 Task: Choose the option to rebase and merge for the pull request "Update readme.md" in the repository javascript.
Action: Mouse moved to (1269, 134)
Screenshot: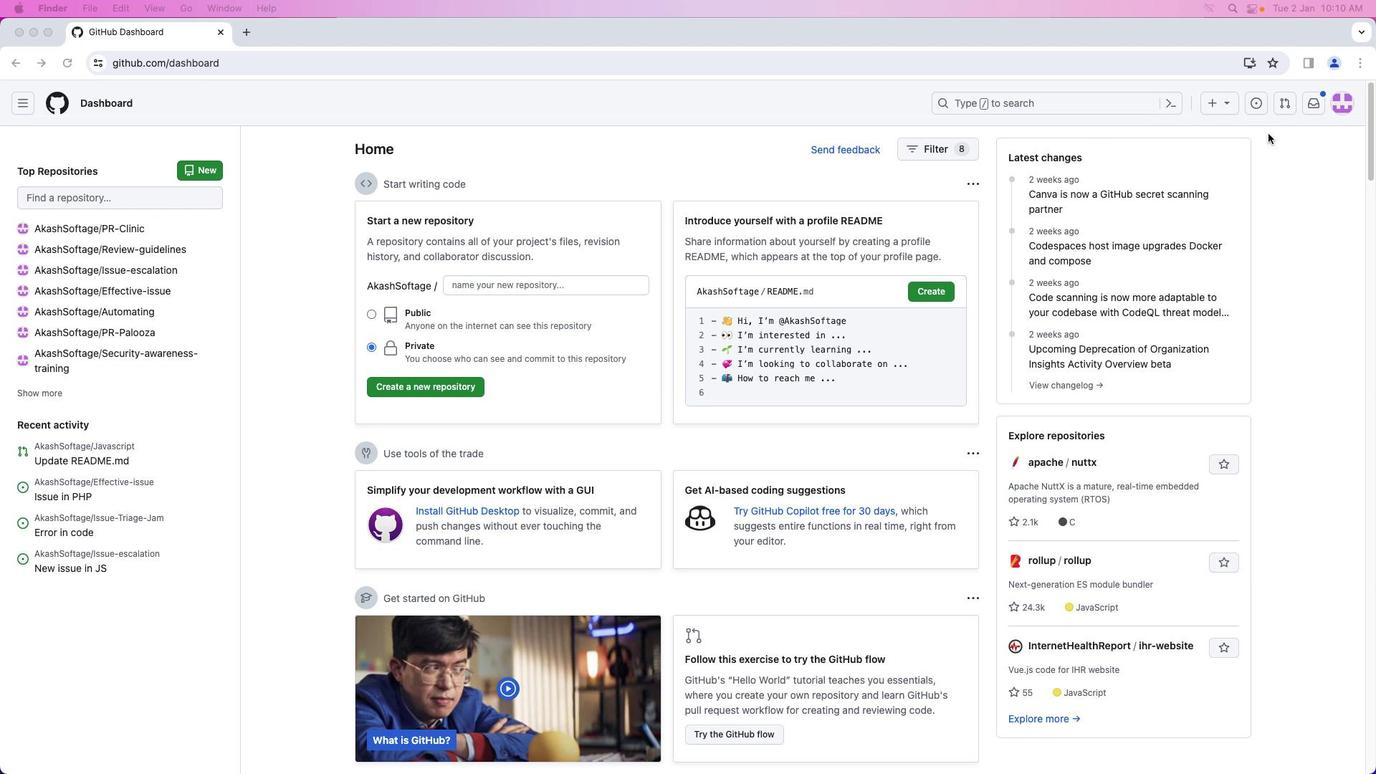 
Action: Mouse pressed left at (1269, 134)
Screenshot: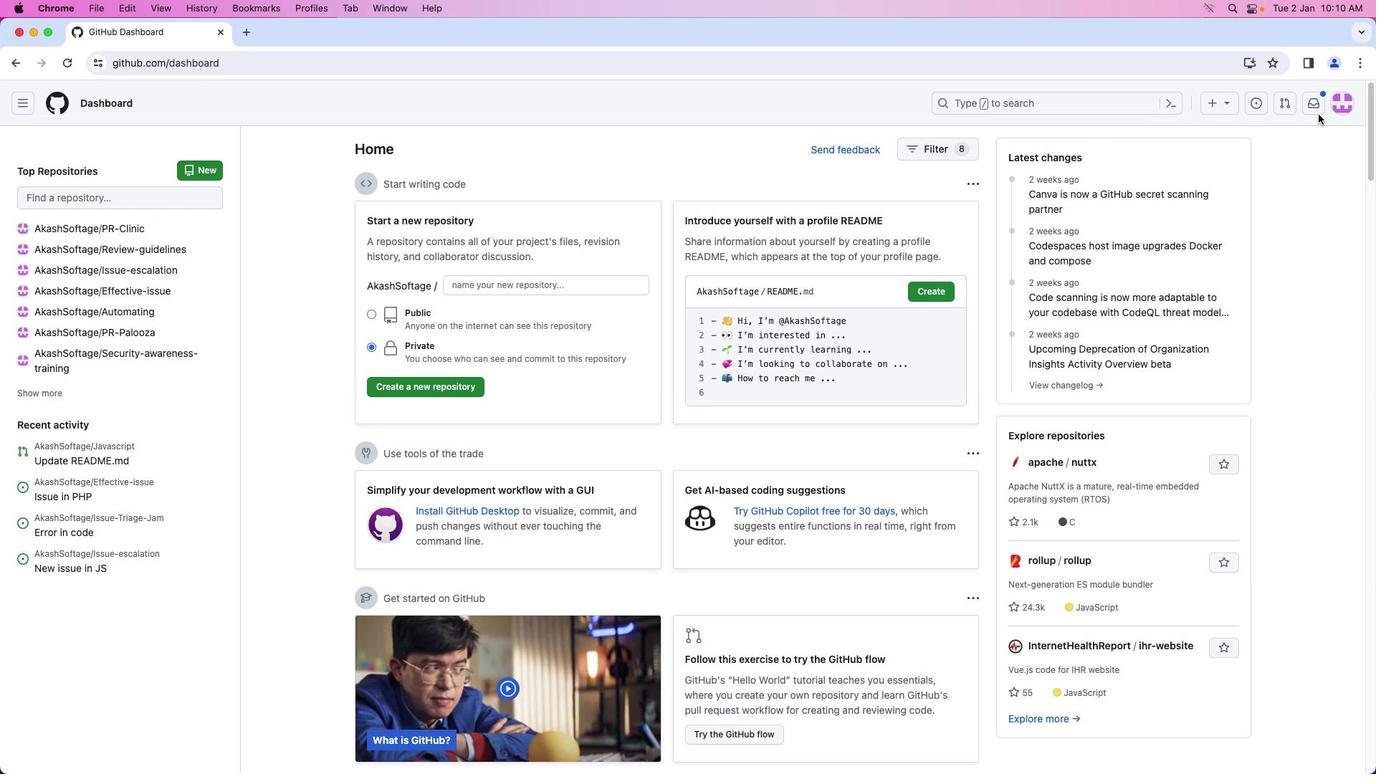 
Action: Mouse moved to (1340, 103)
Screenshot: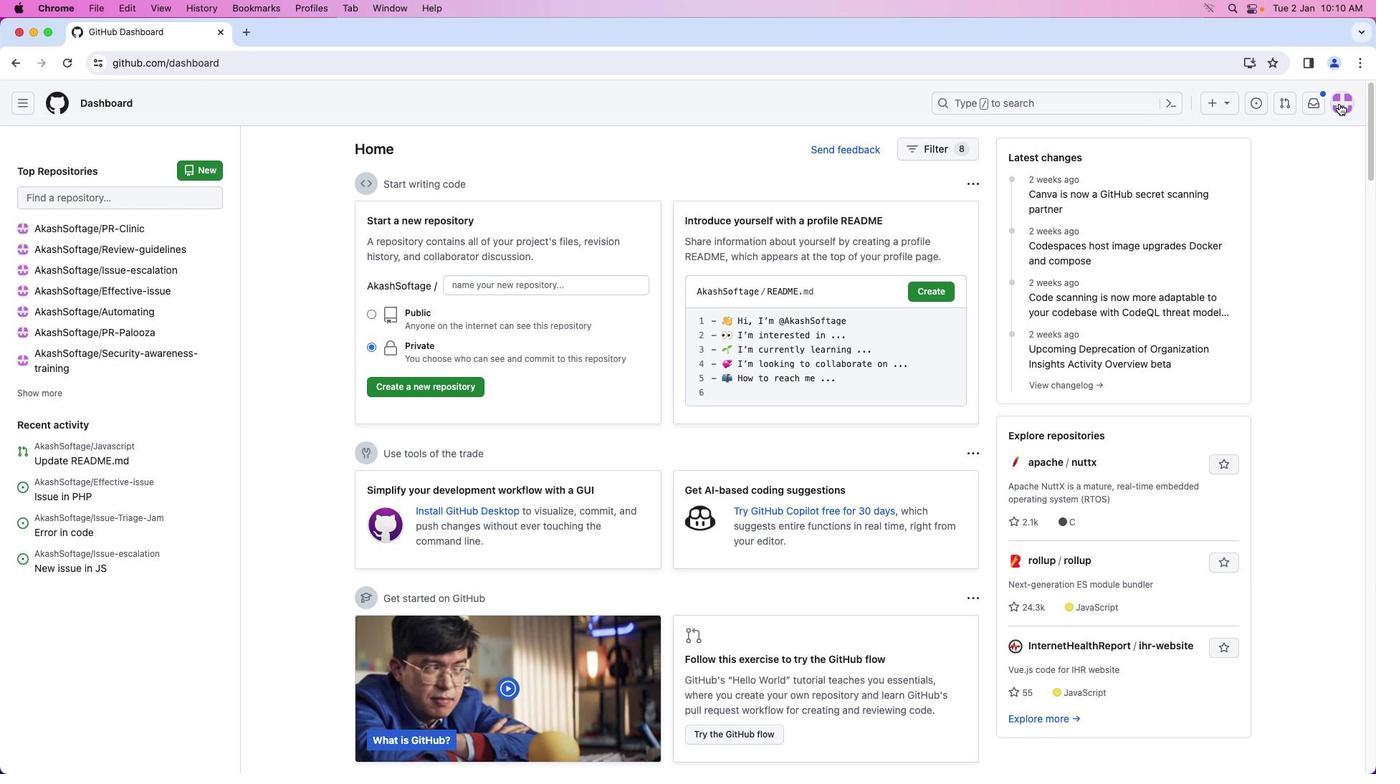 
Action: Mouse pressed left at (1340, 103)
Screenshot: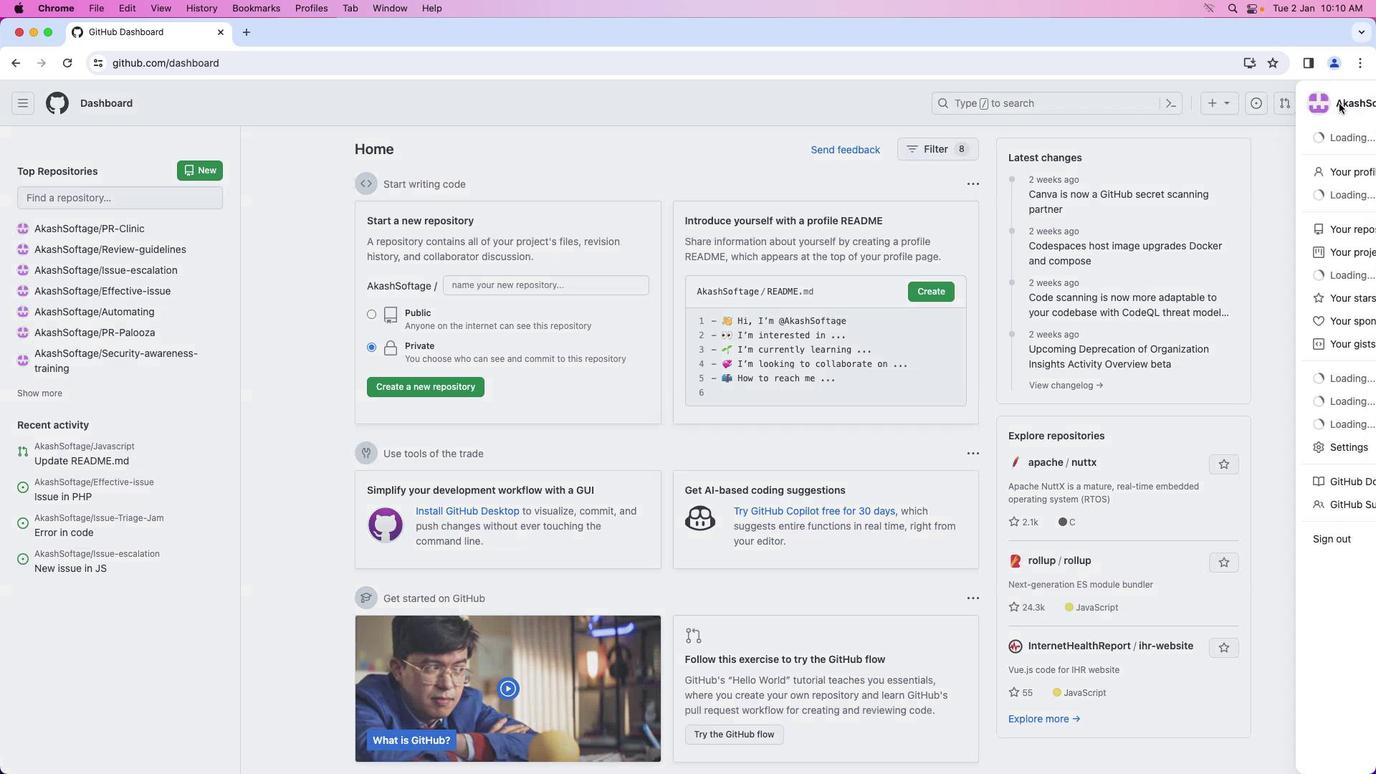 
Action: Mouse moved to (1182, 220)
Screenshot: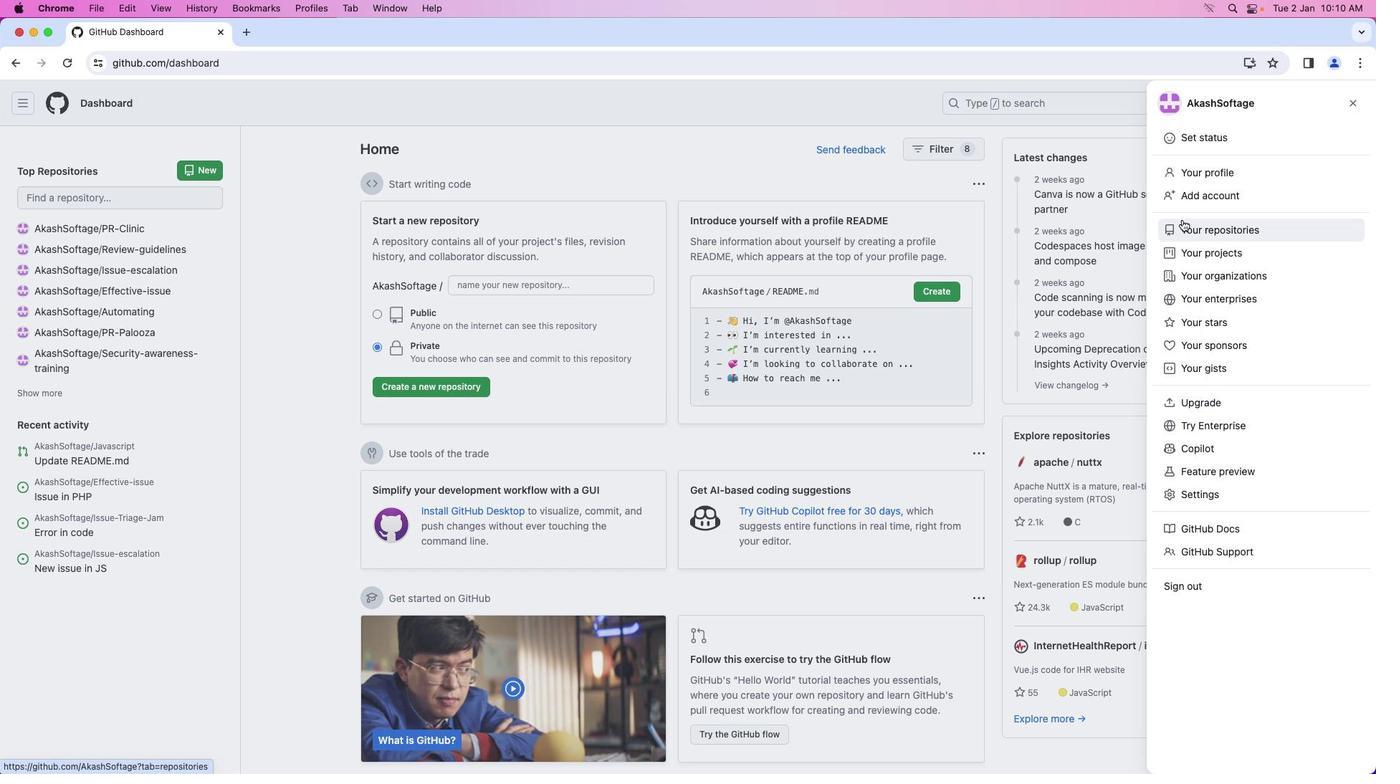 
Action: Mouse pressed left at (1182, 220)
Screenshot: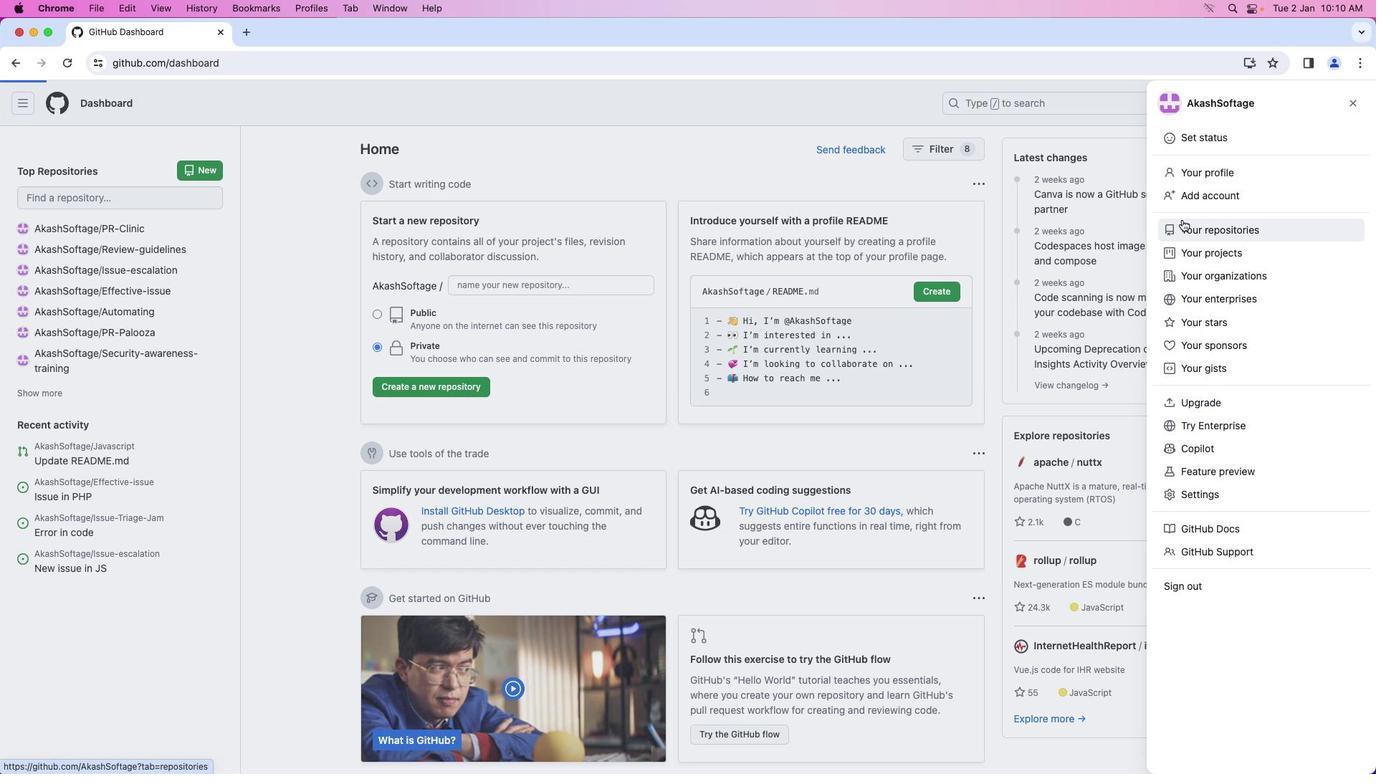 
Action: Mouse moved to (513, 241)
Screenshot: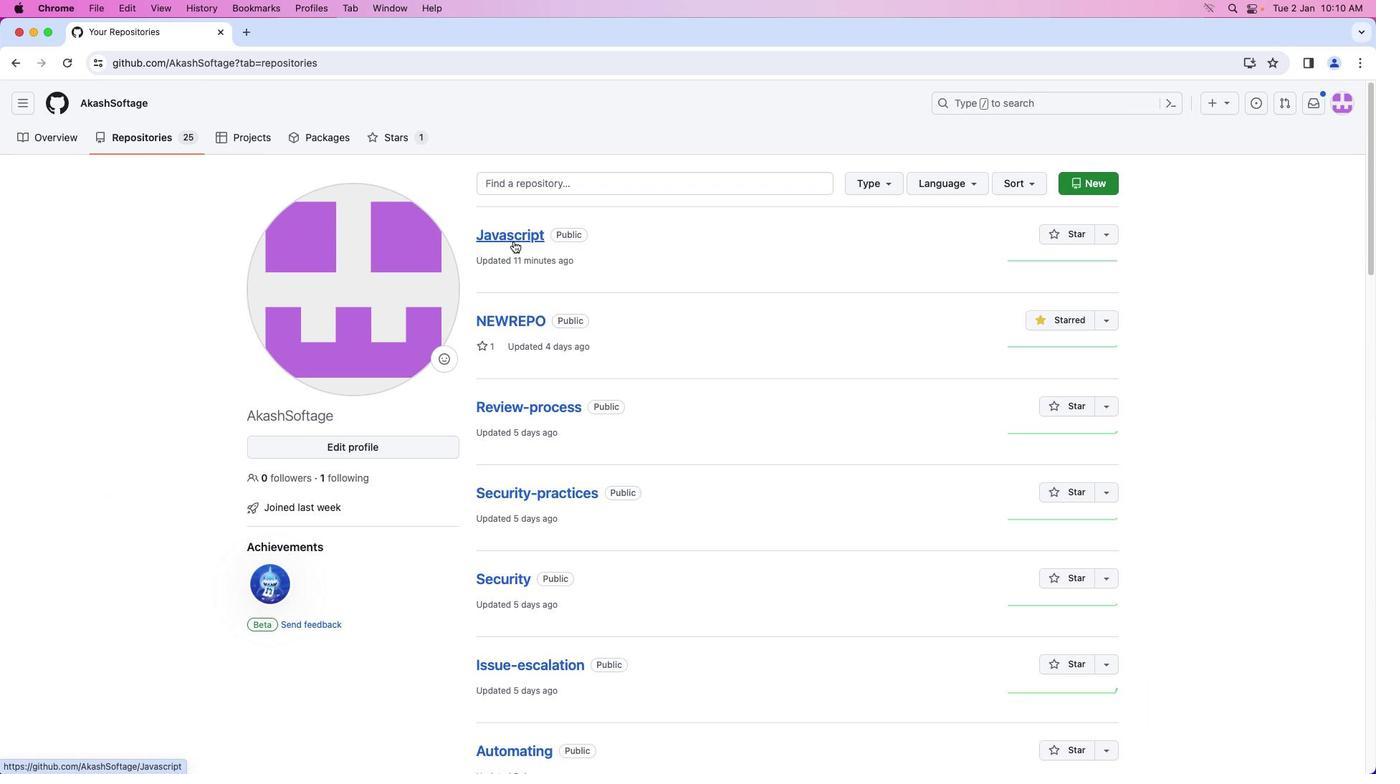 
Action: Mouse pressed left at (513, 241)
Screenshot: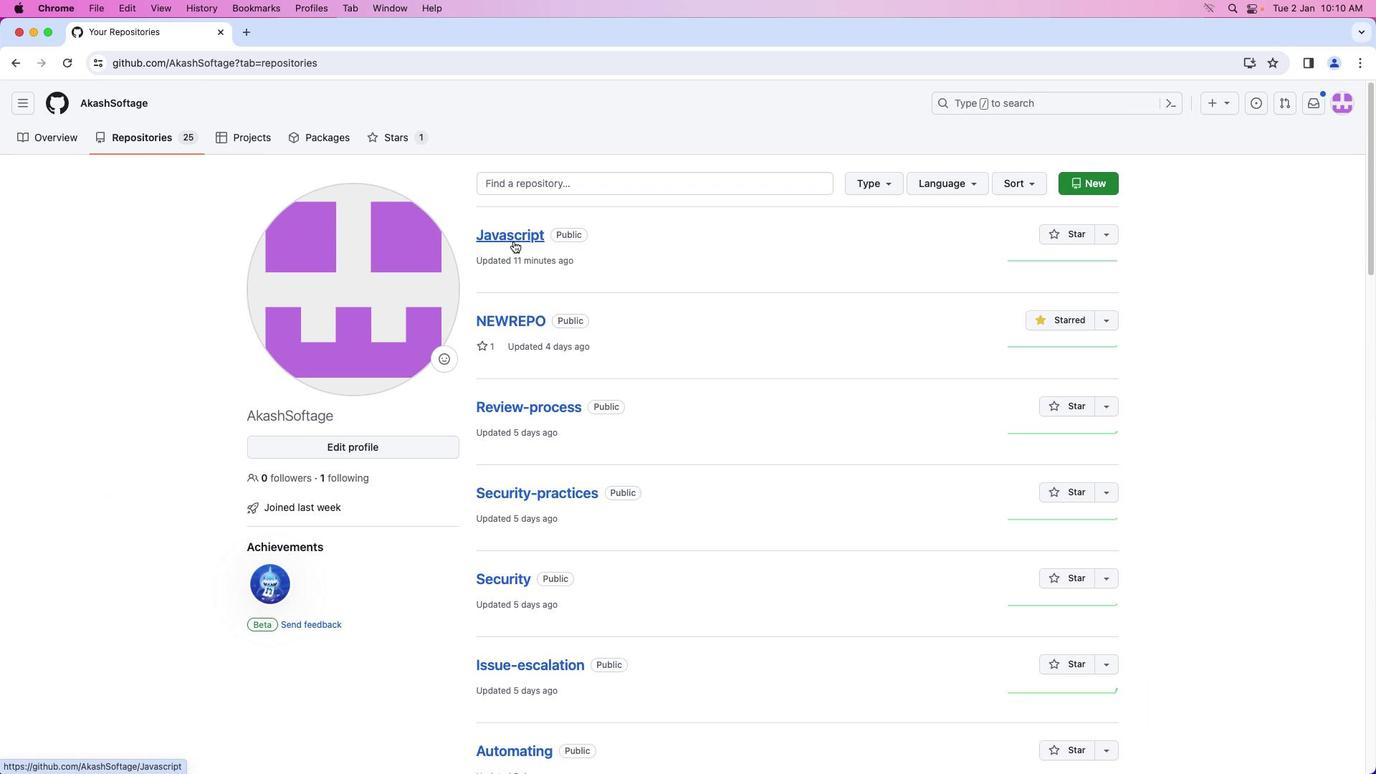 
Action: Mouse moved to (199, 144)
Screenshot: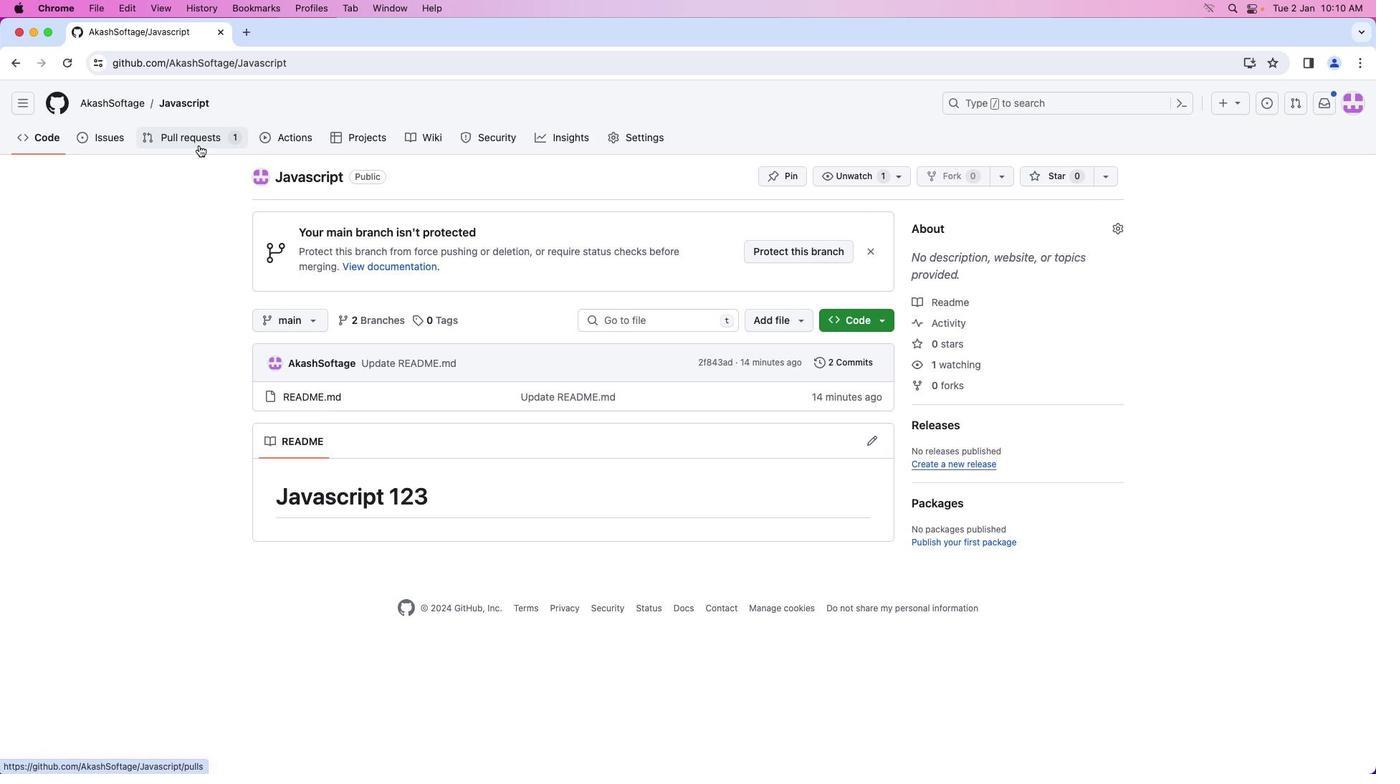 
Action: Mouse pressed left at (199, 144)
Screenshot: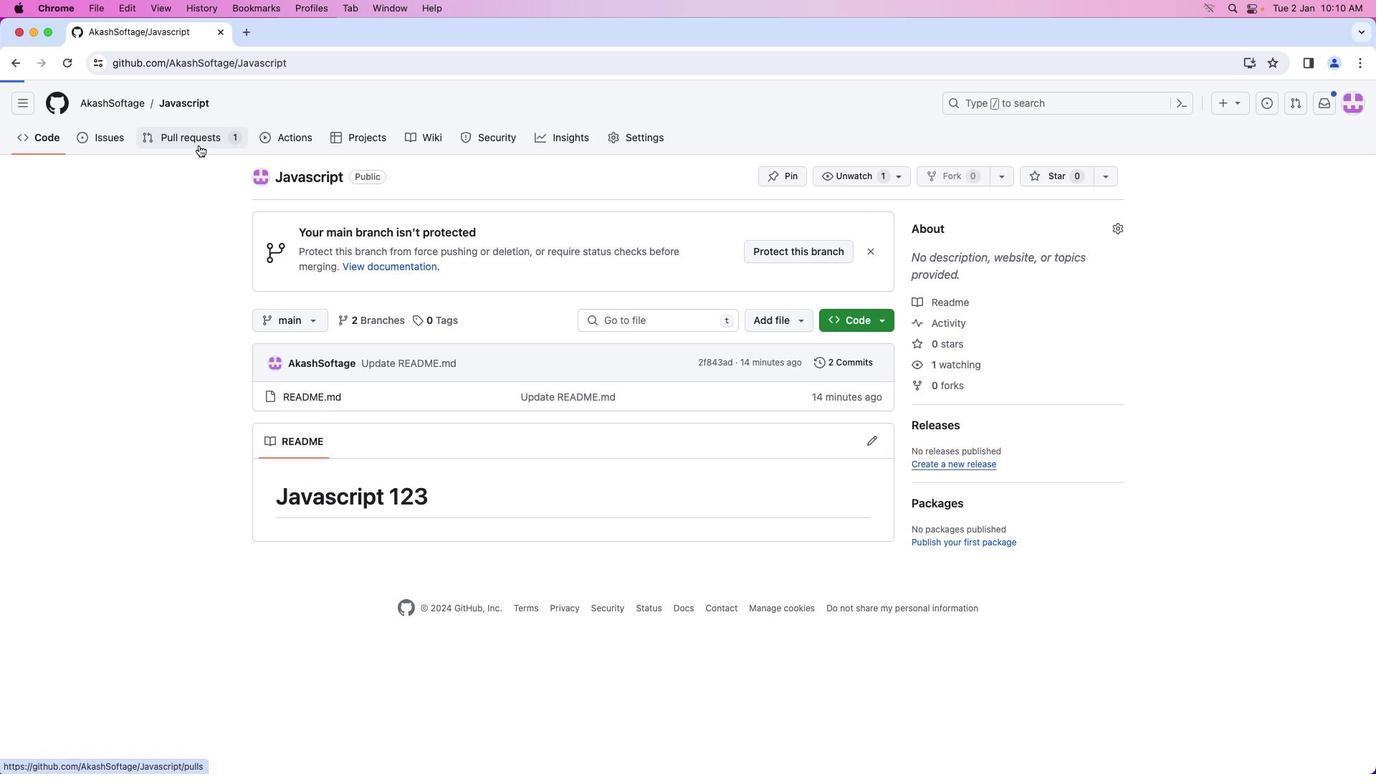 
Action: Mouse moved to (352, 357)
Screenshot: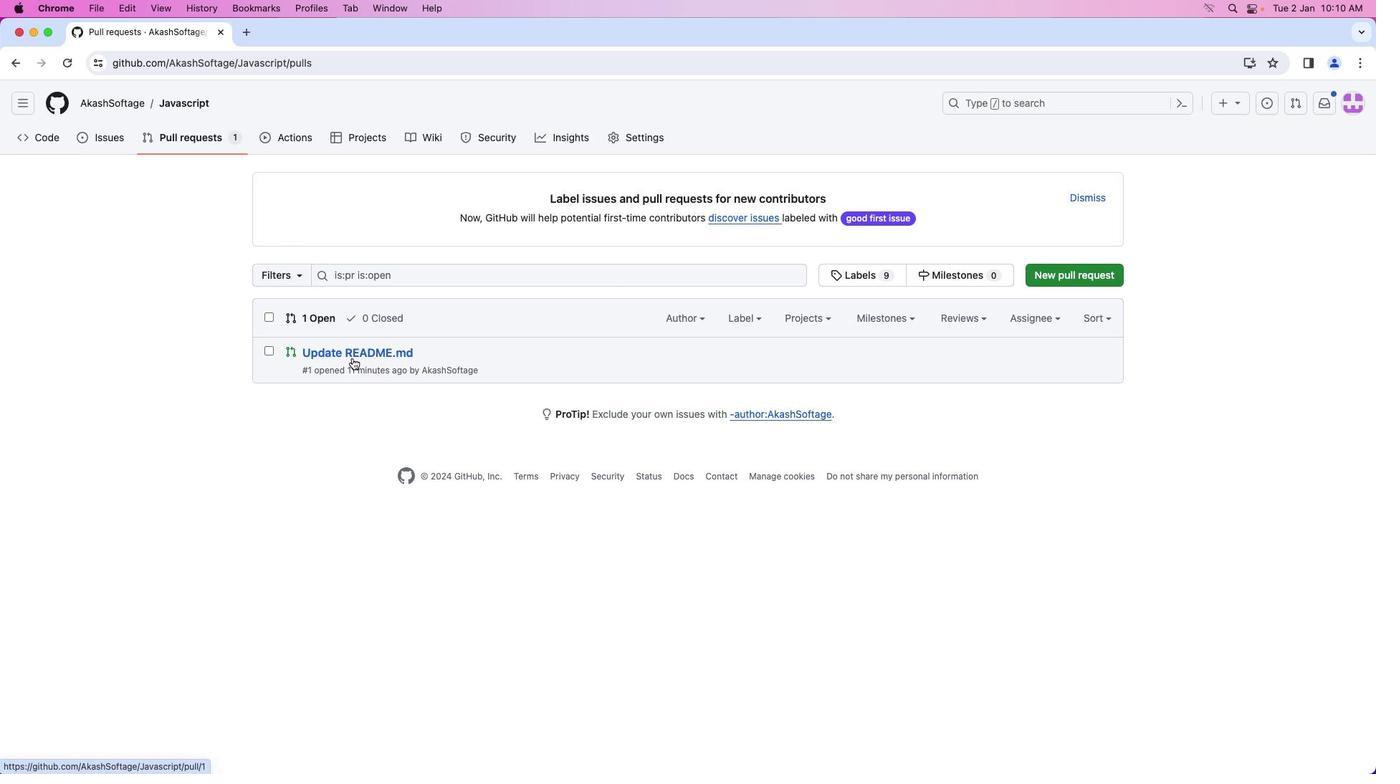 
Action: Mouse pressed left at (352, 357)
Screenshot: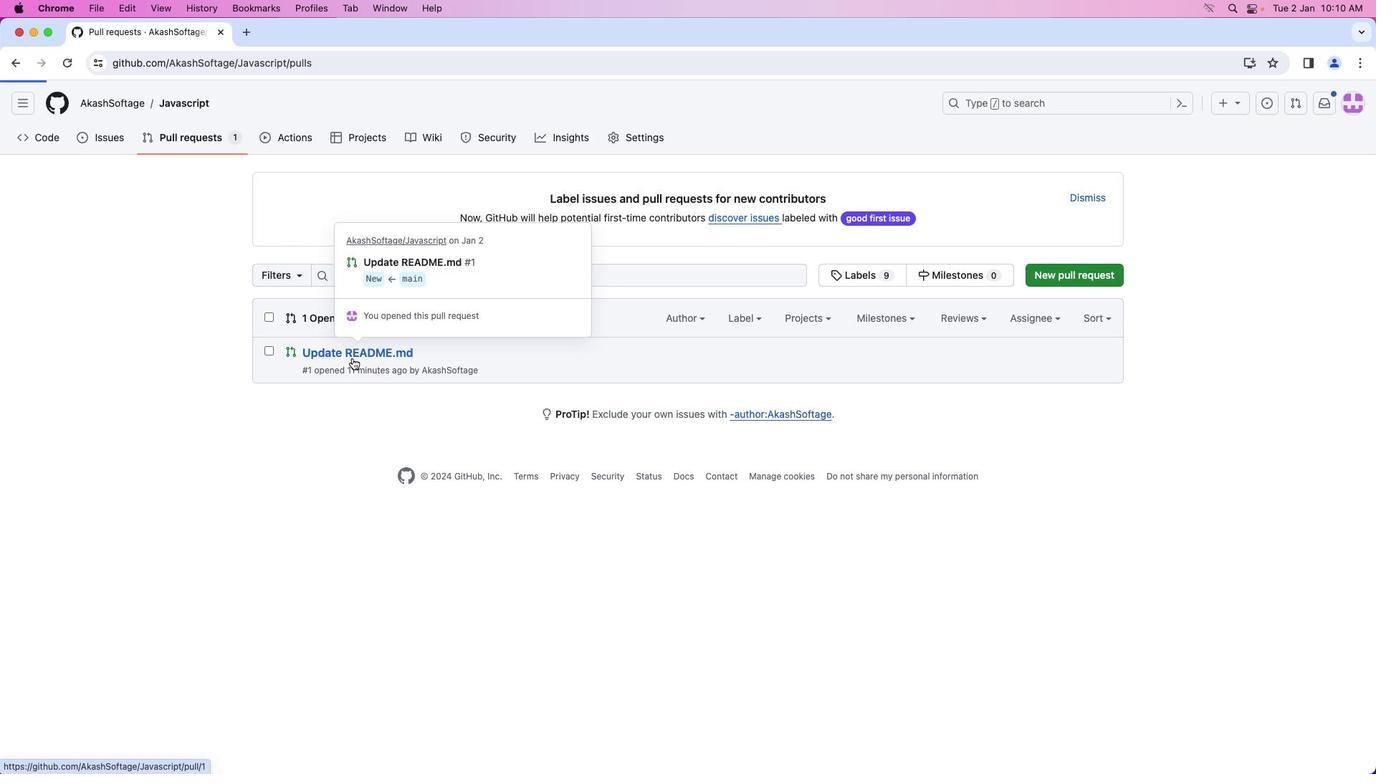 
Action: Mouse moved to (440, 642)
Screenshot: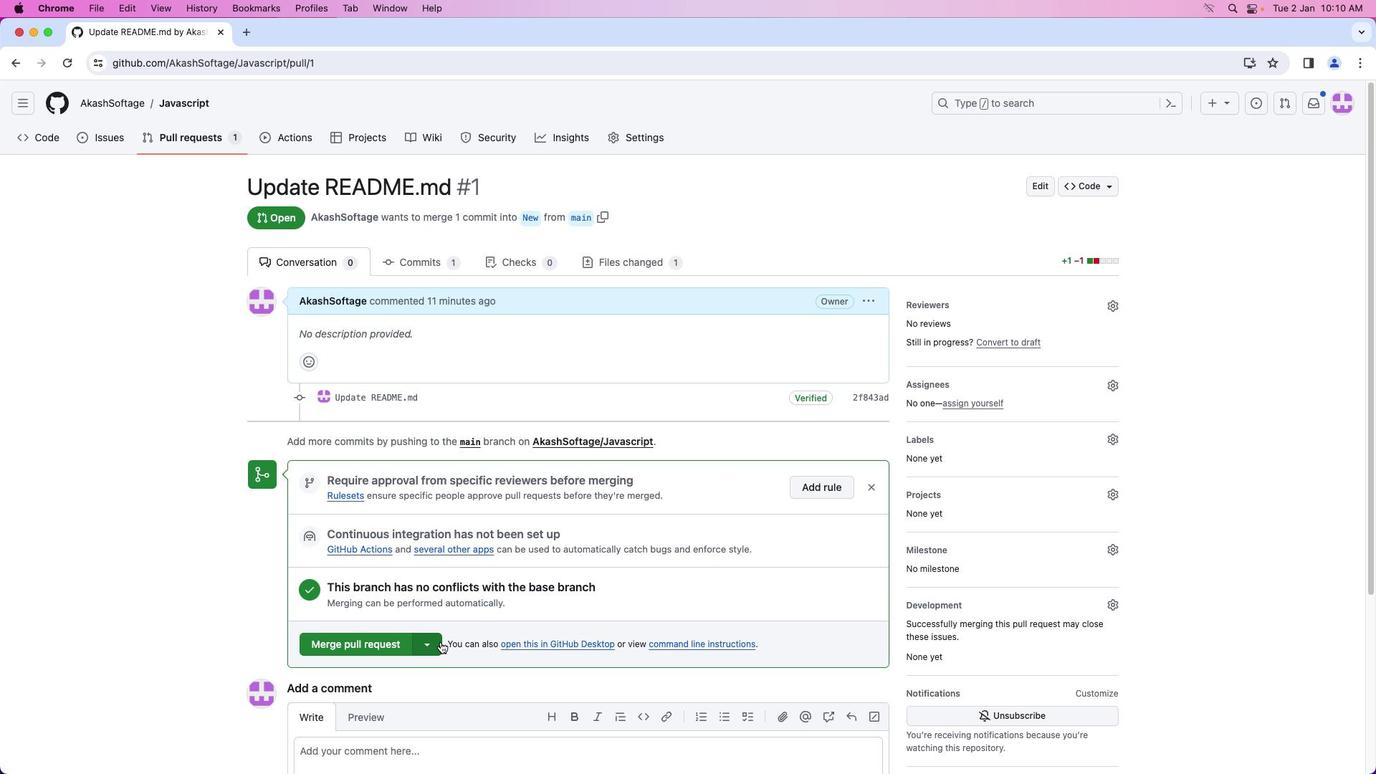 
Action: Mouse pressed left at (440, 642)
Screenshot: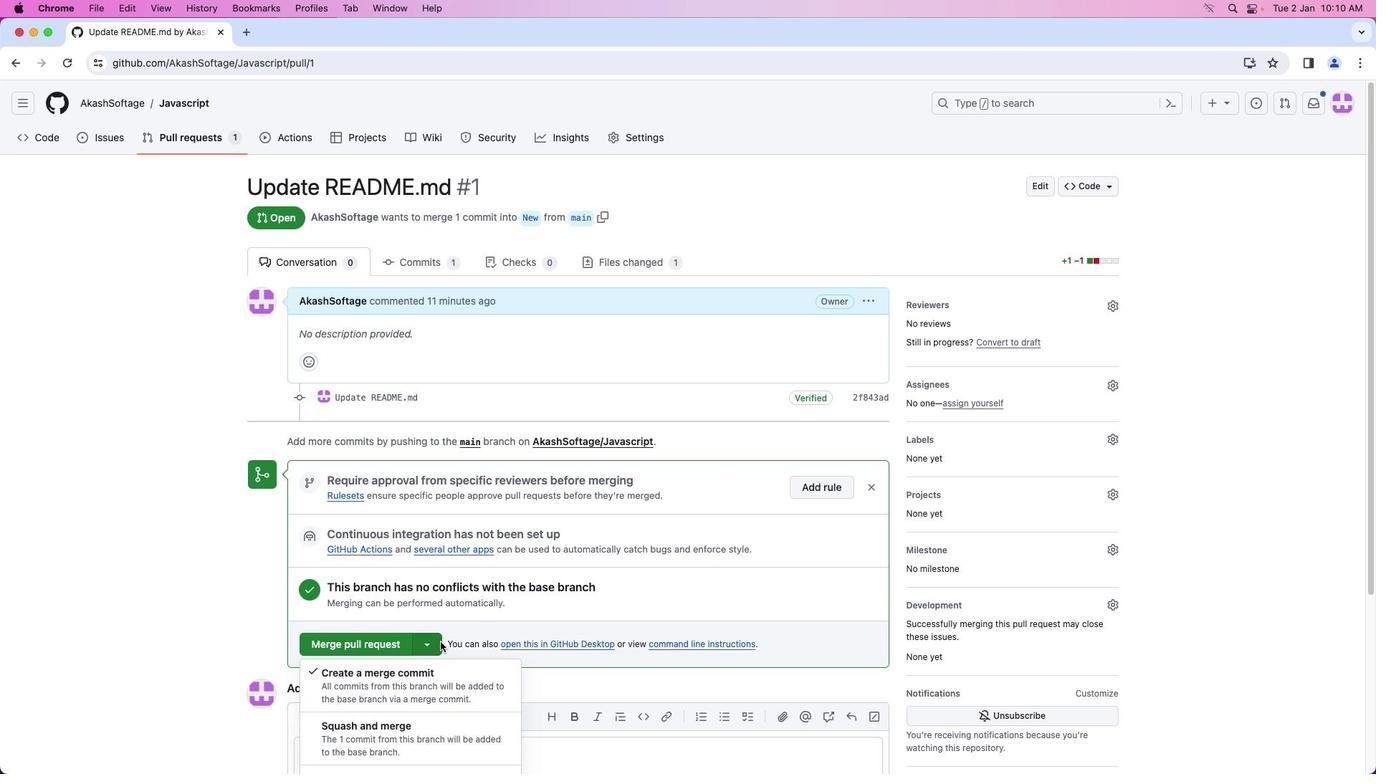 
Action: Mouse moved to (443, 754)
Screenshot: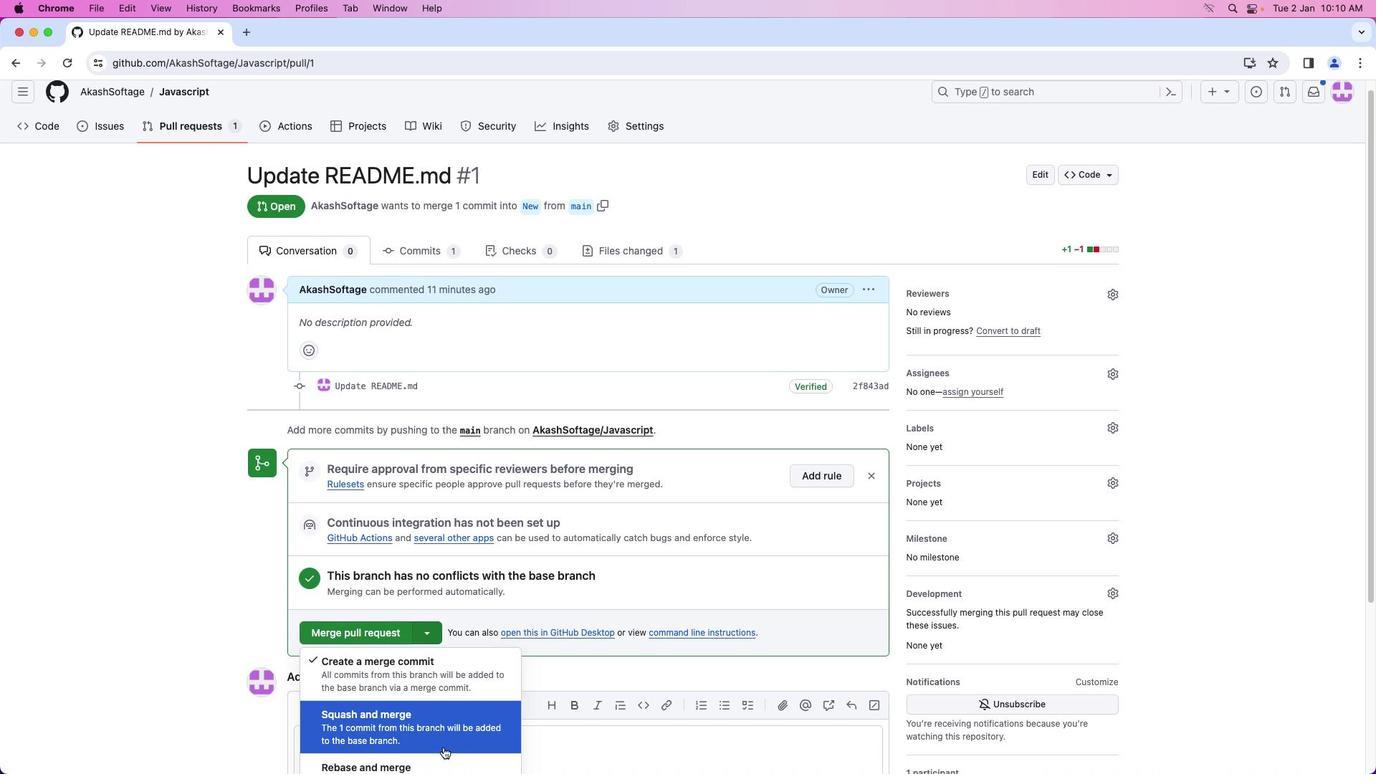 
Action: Mouse scrolled (443, 754) with delta (0, 0)
Screenshot: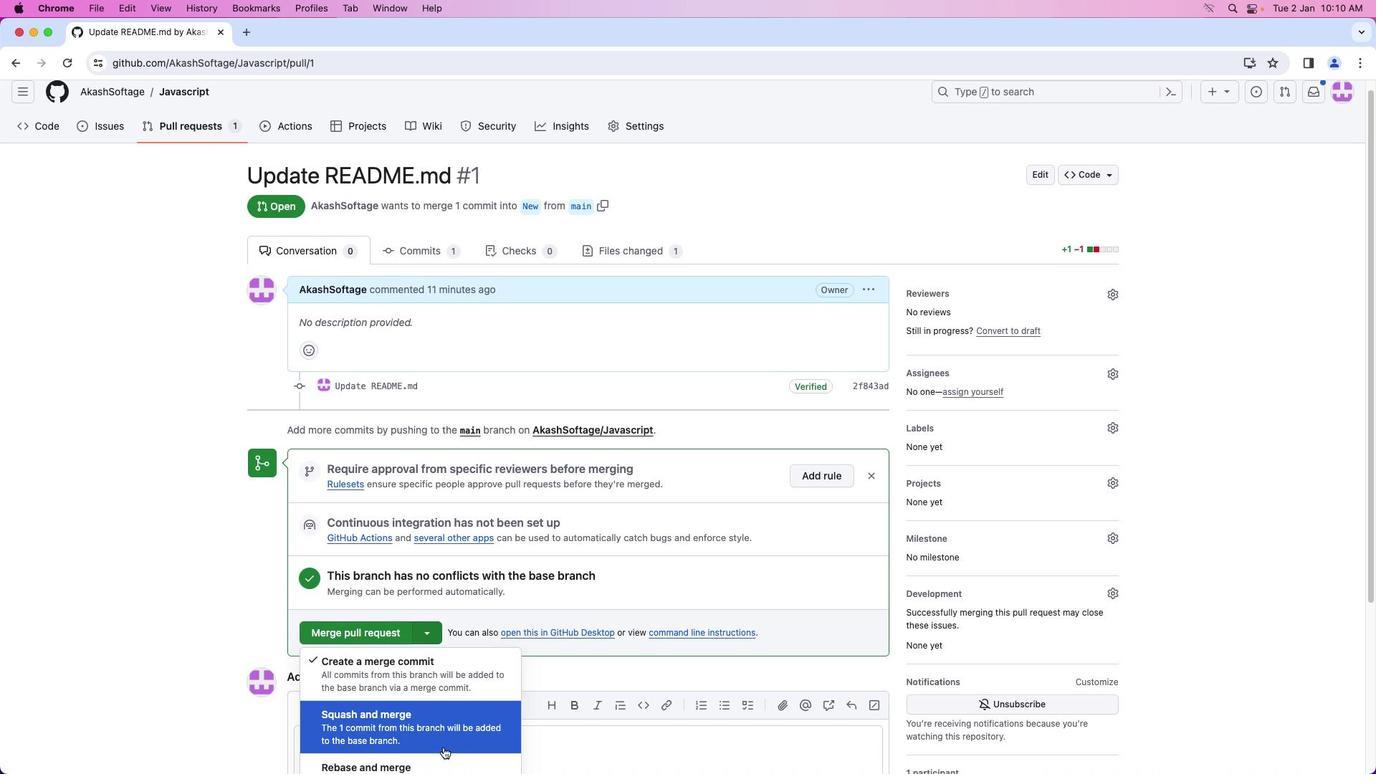 
Action: Mouse moved to (444, 752)
Screenshot: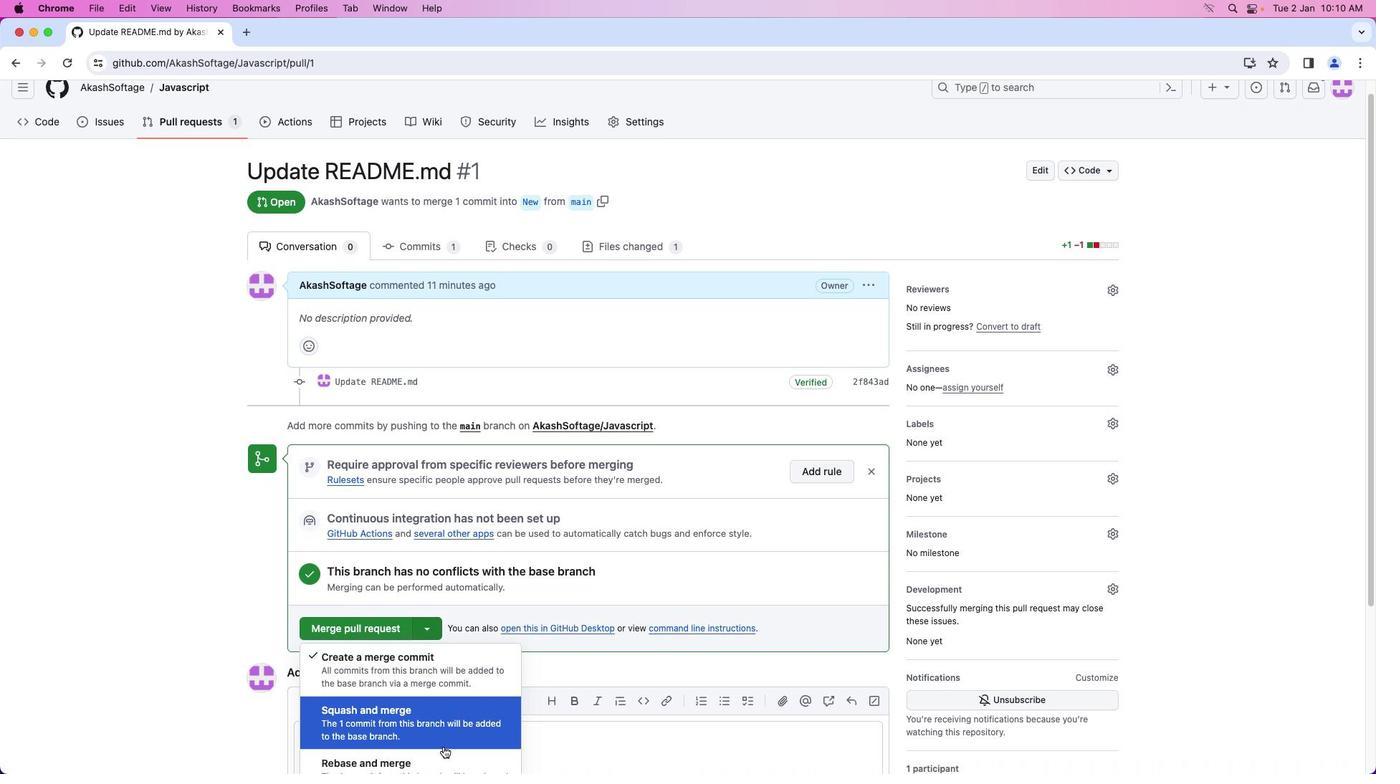 
Action: Mouse scrolled (444, 752) with delta (0, 0)
Screenshot: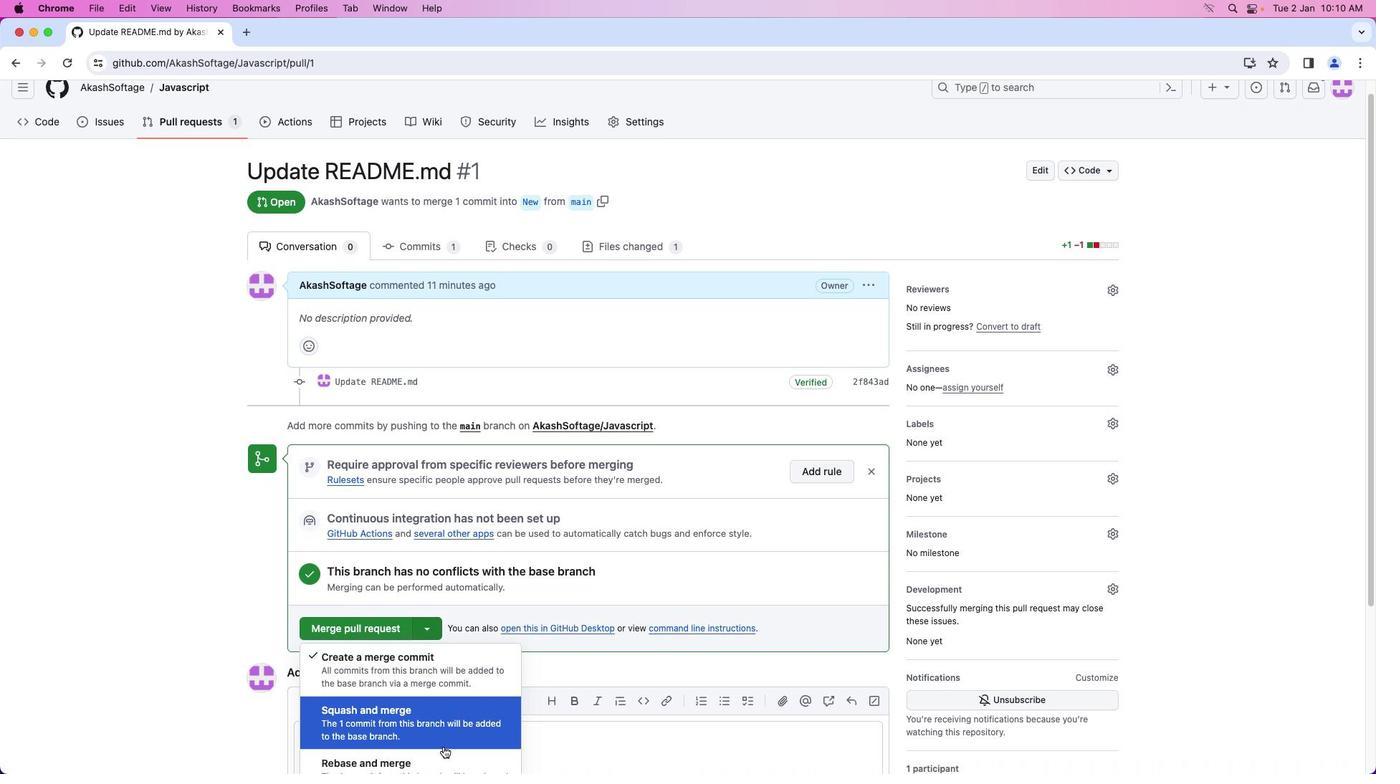 
Action: Mouse moved to (443, 747)
Screenshot: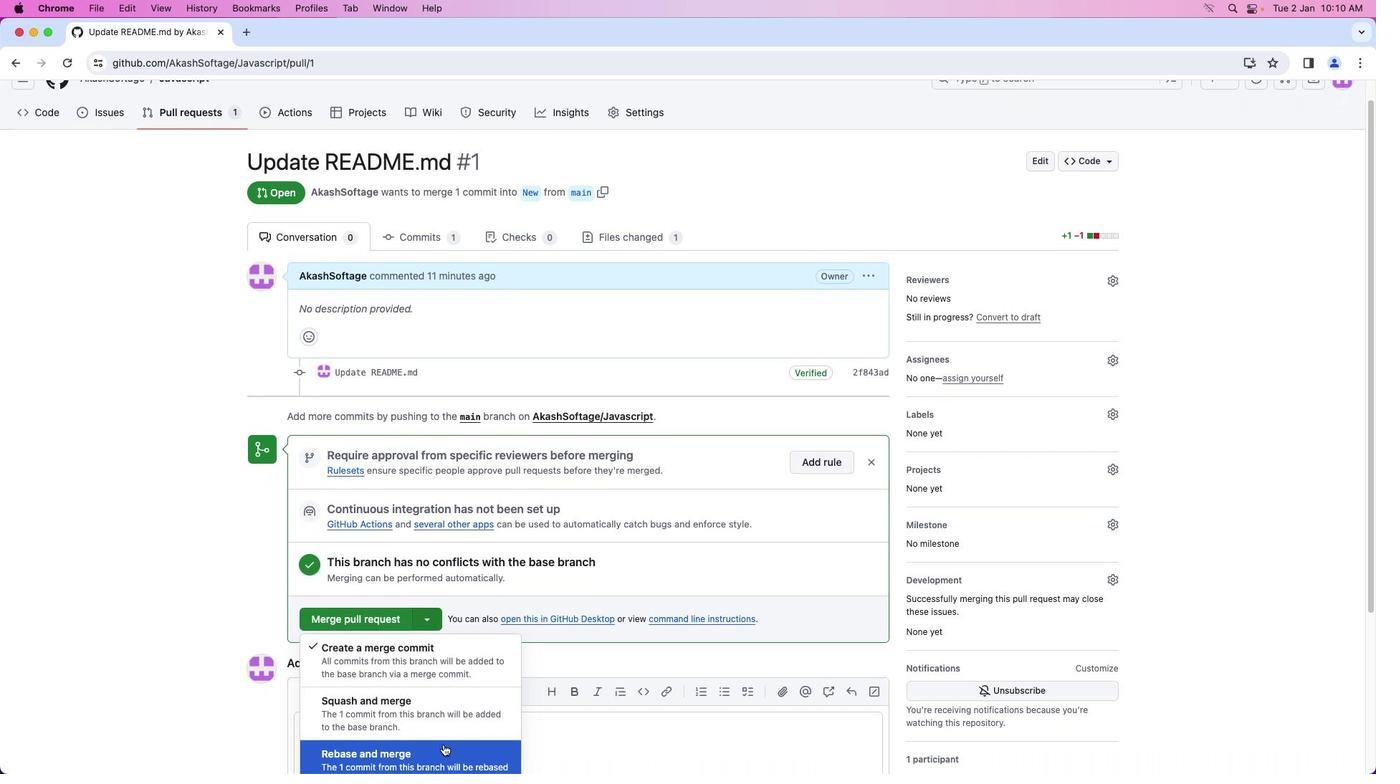 
Action: Mouse scrolled (443, 747) with delta (0, 0)
Screenshot: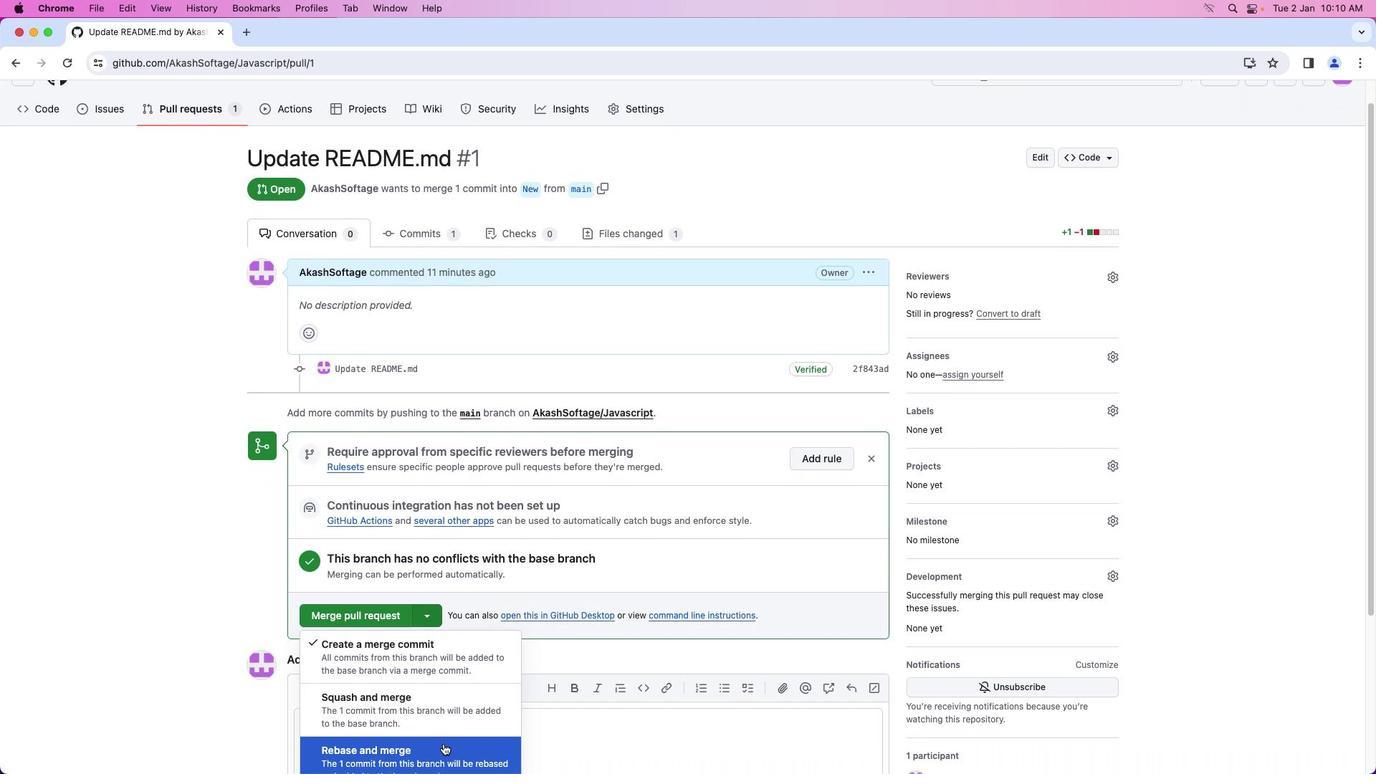 
Action: Mouse moved to (443, 747)
Screenshot: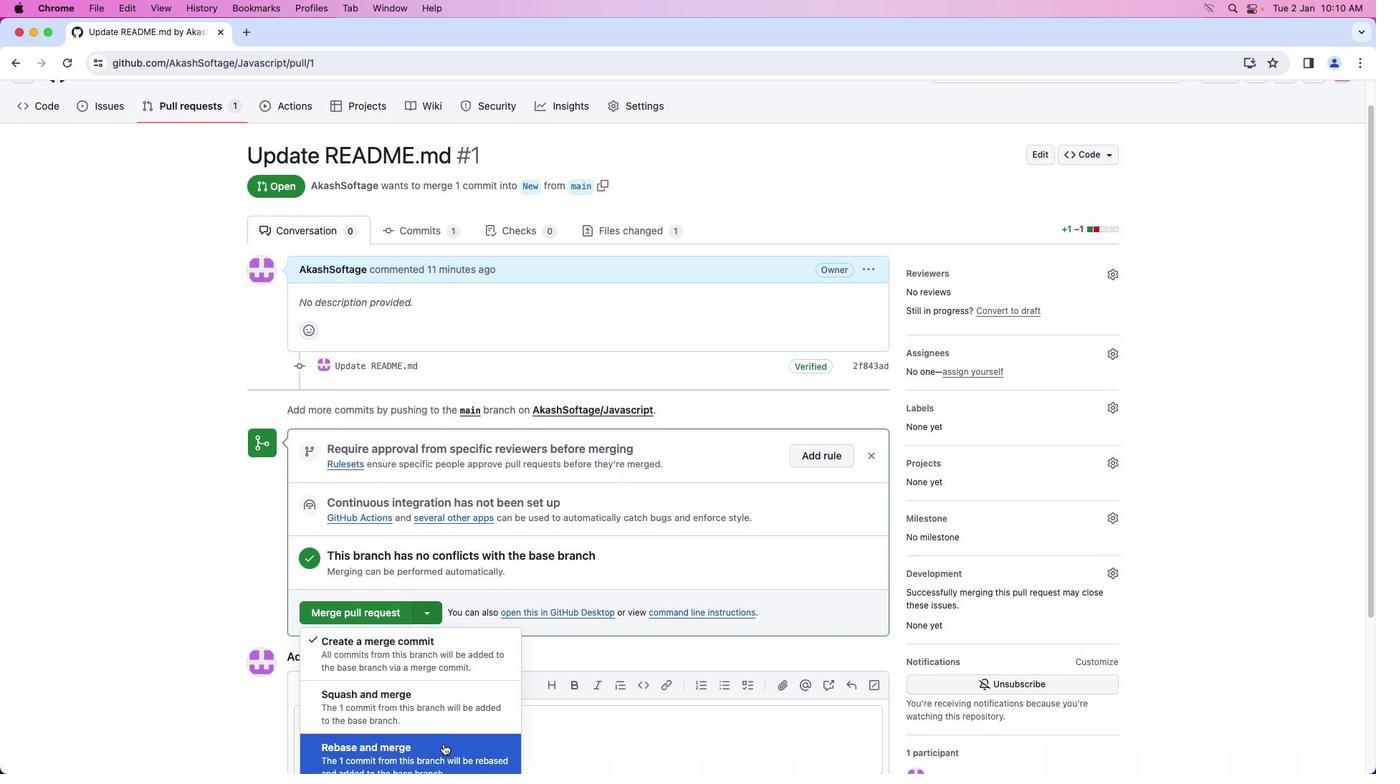 
Action: Mouse scrolled (443, 747) with delta (0, 0)
Screenshot: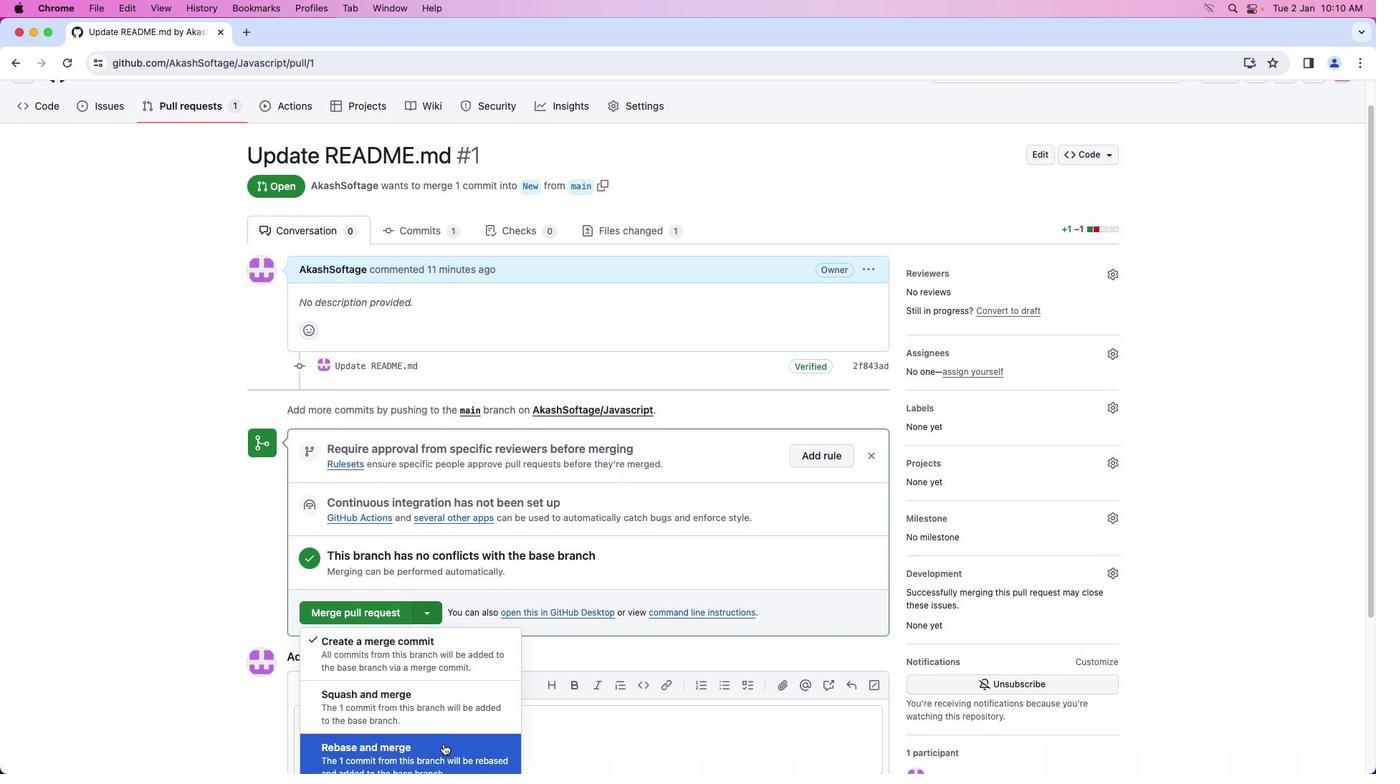 
Action: Mouse moved to (443, 744)
Screenshot: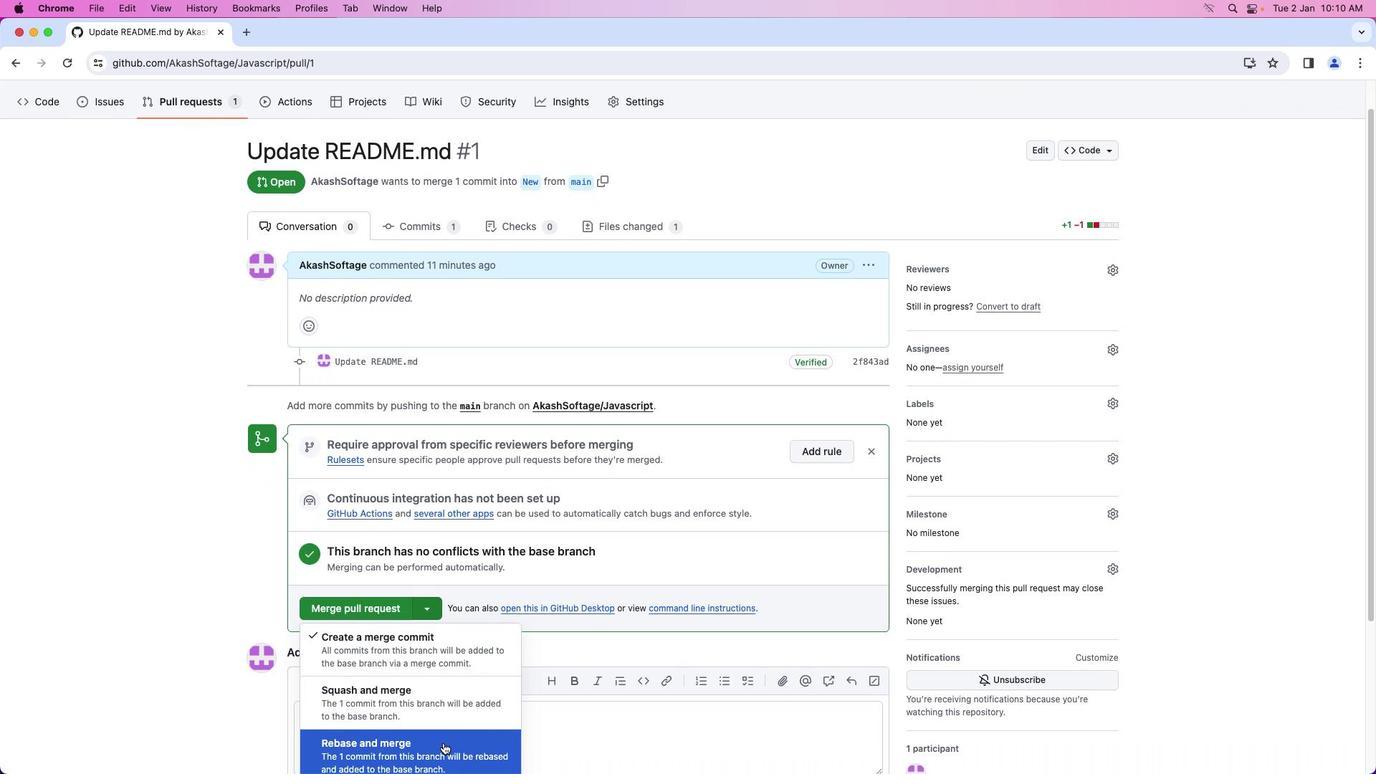 
Action: Mouse scrolled (443, 744) with delta (0, 0)
Screenshot: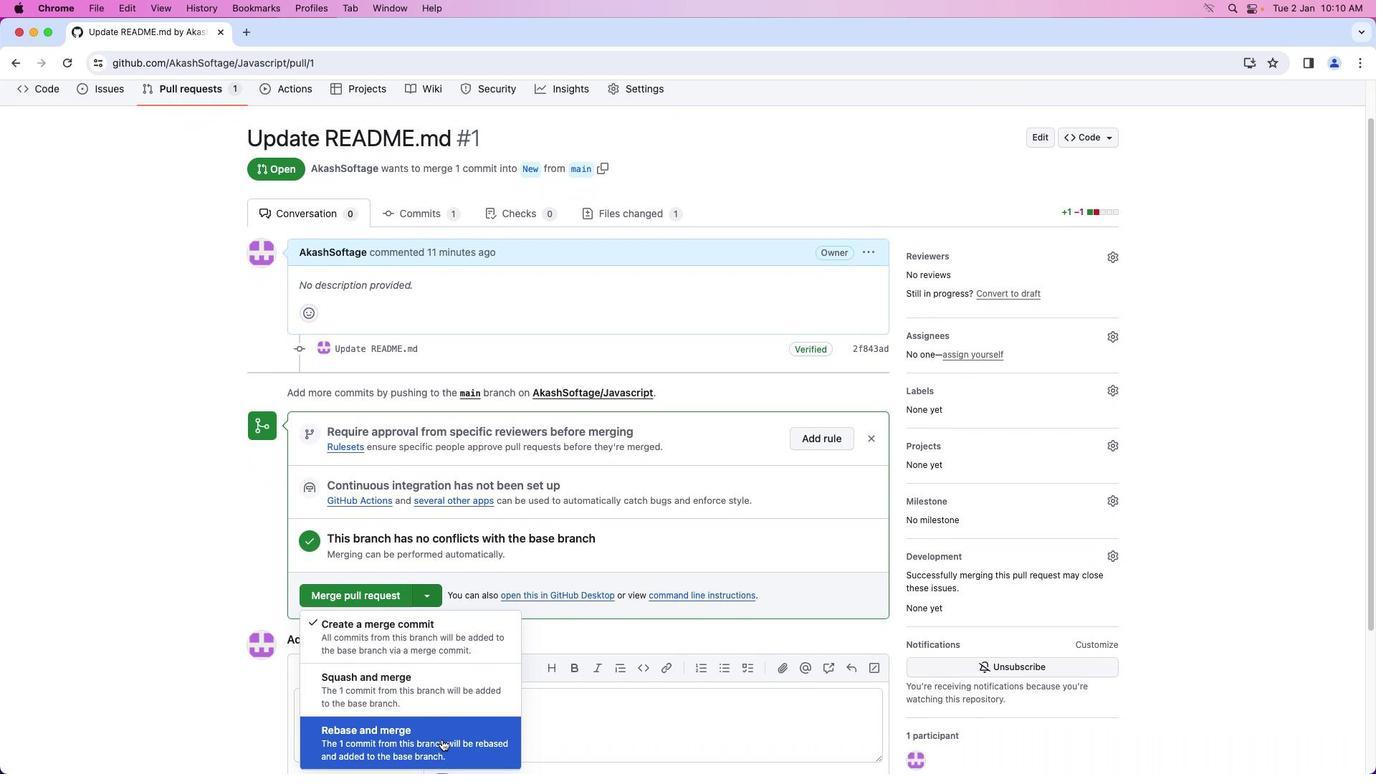 
Action: Mouse moved to (443, 743)
Screenshot: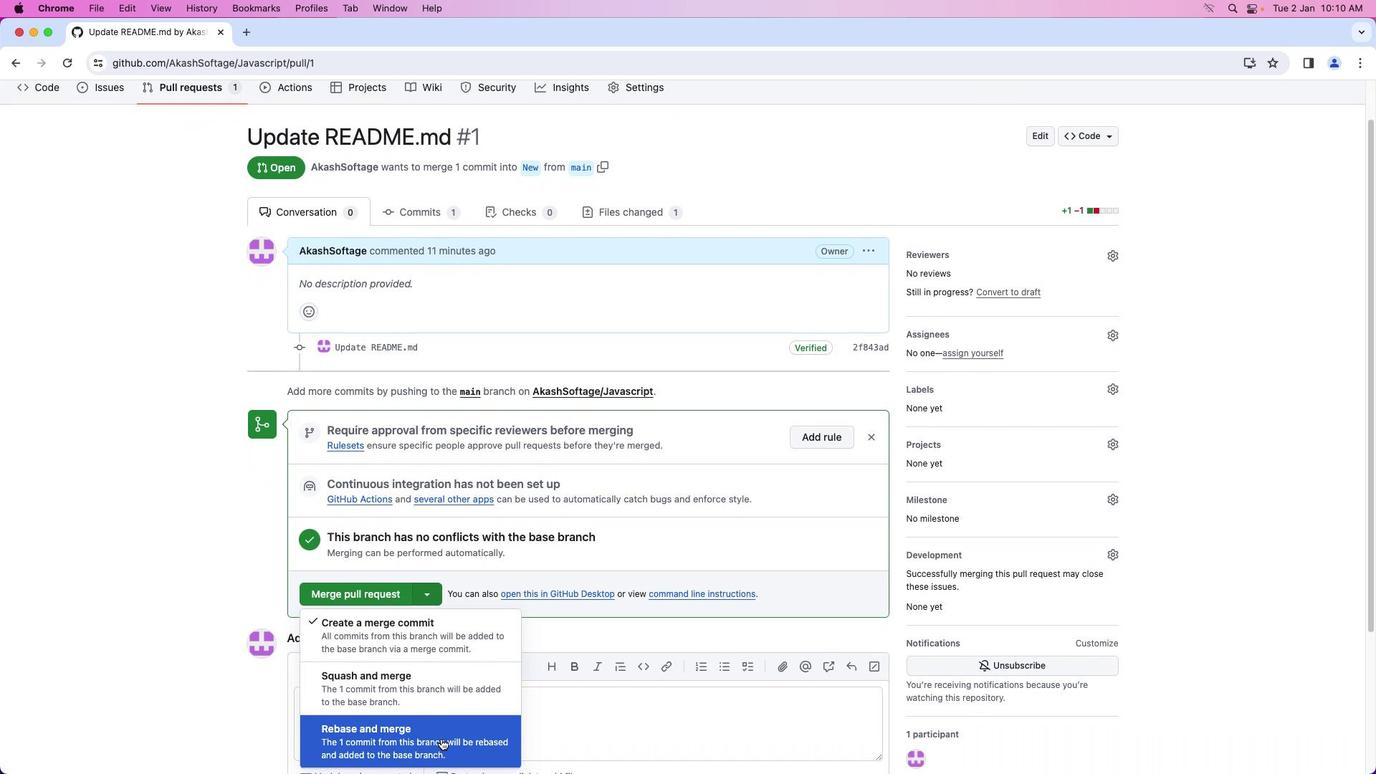 
Action: Mouse scrolled (443, 743) with delta (0, 0)
Screenshot: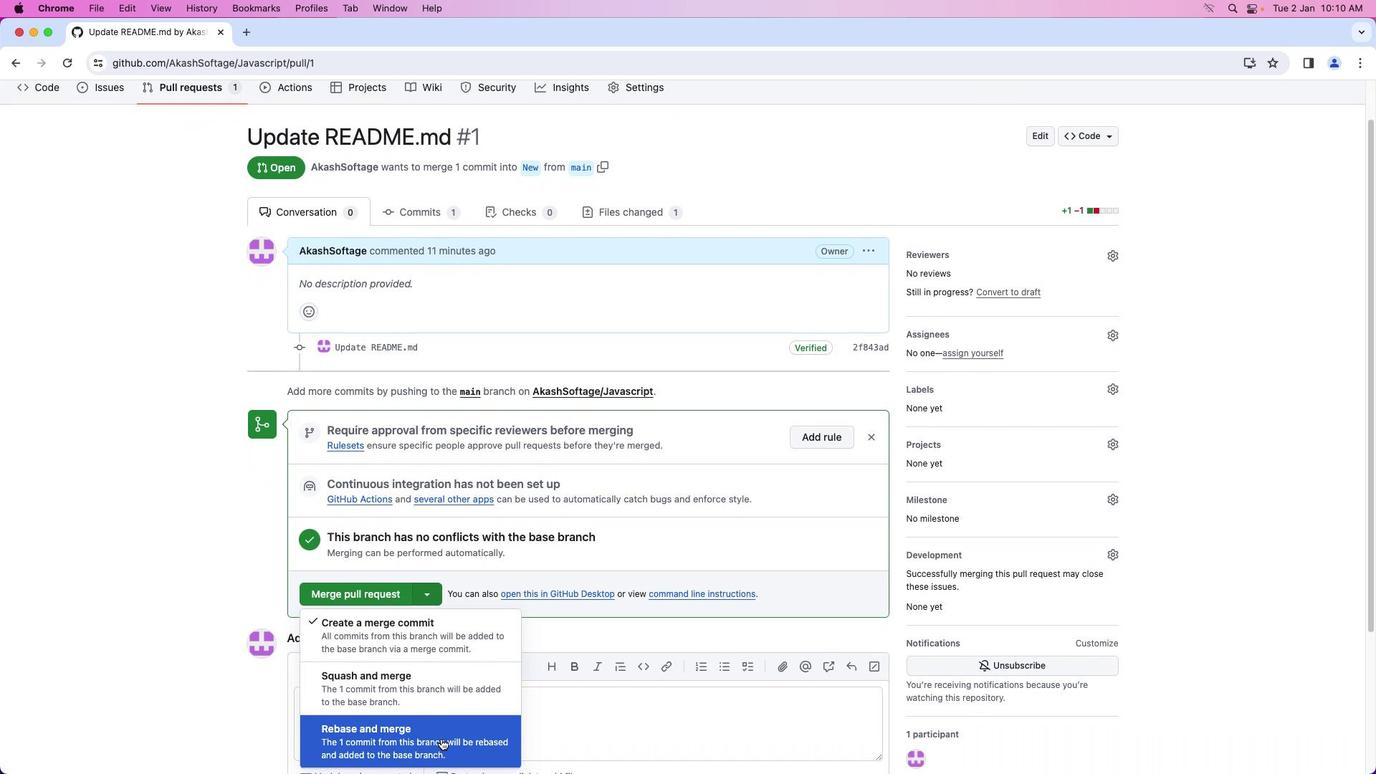 
Action: Mouse moved to (464, 747)
Screenshot: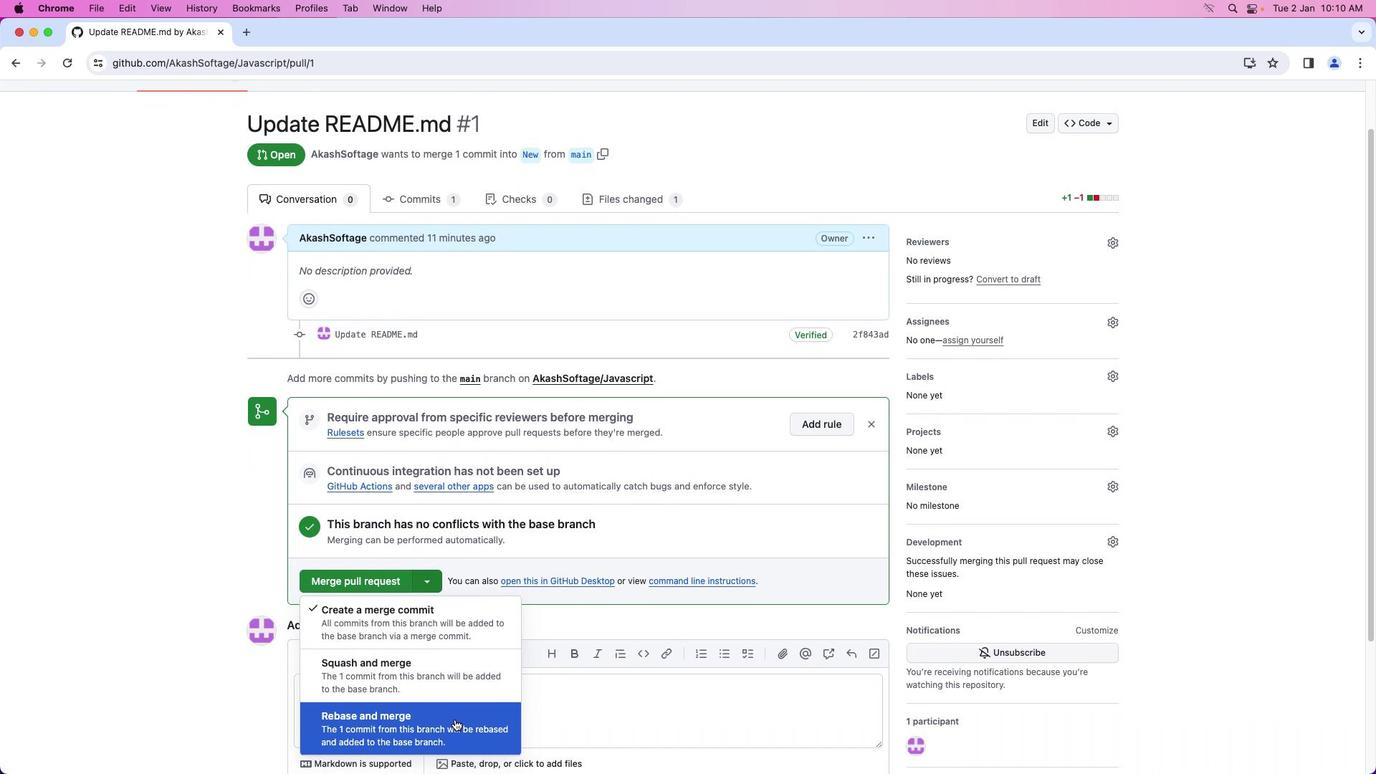 
Action: Mouse scrolled (464, 747) with delta (0, 0)
Screenshot: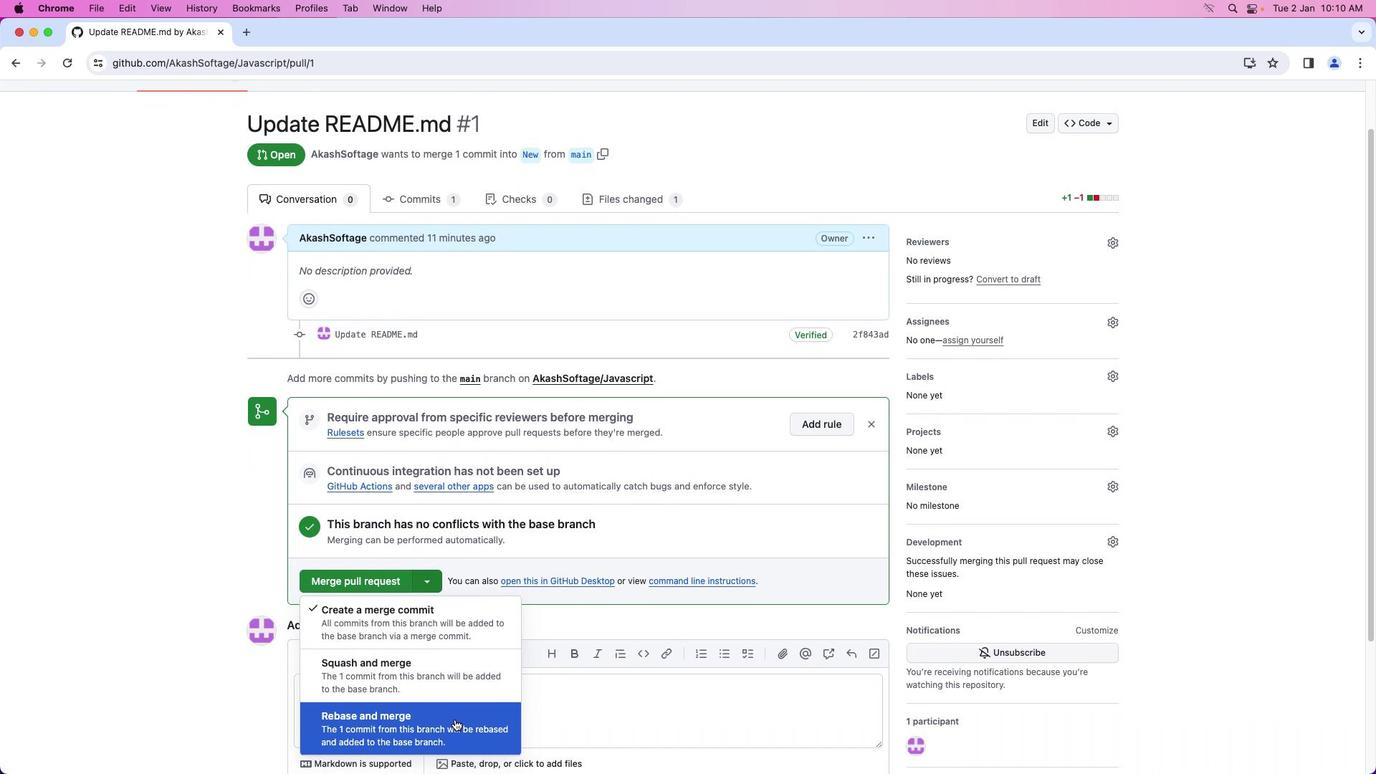 
Action: Mouse moved to (461, 741)
Screenshot: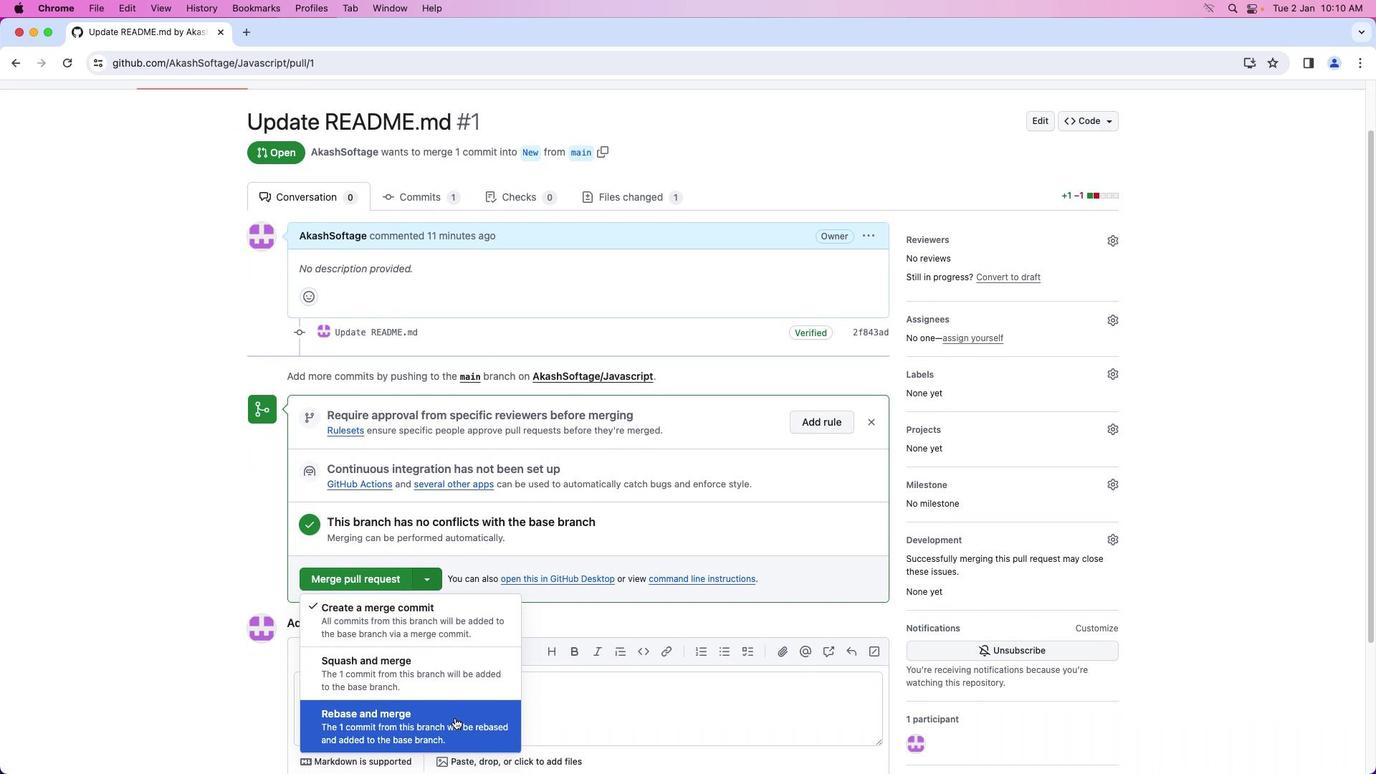 
Action: Mouse scrolled (461, 741) with delta (0, 0)
Screenshot: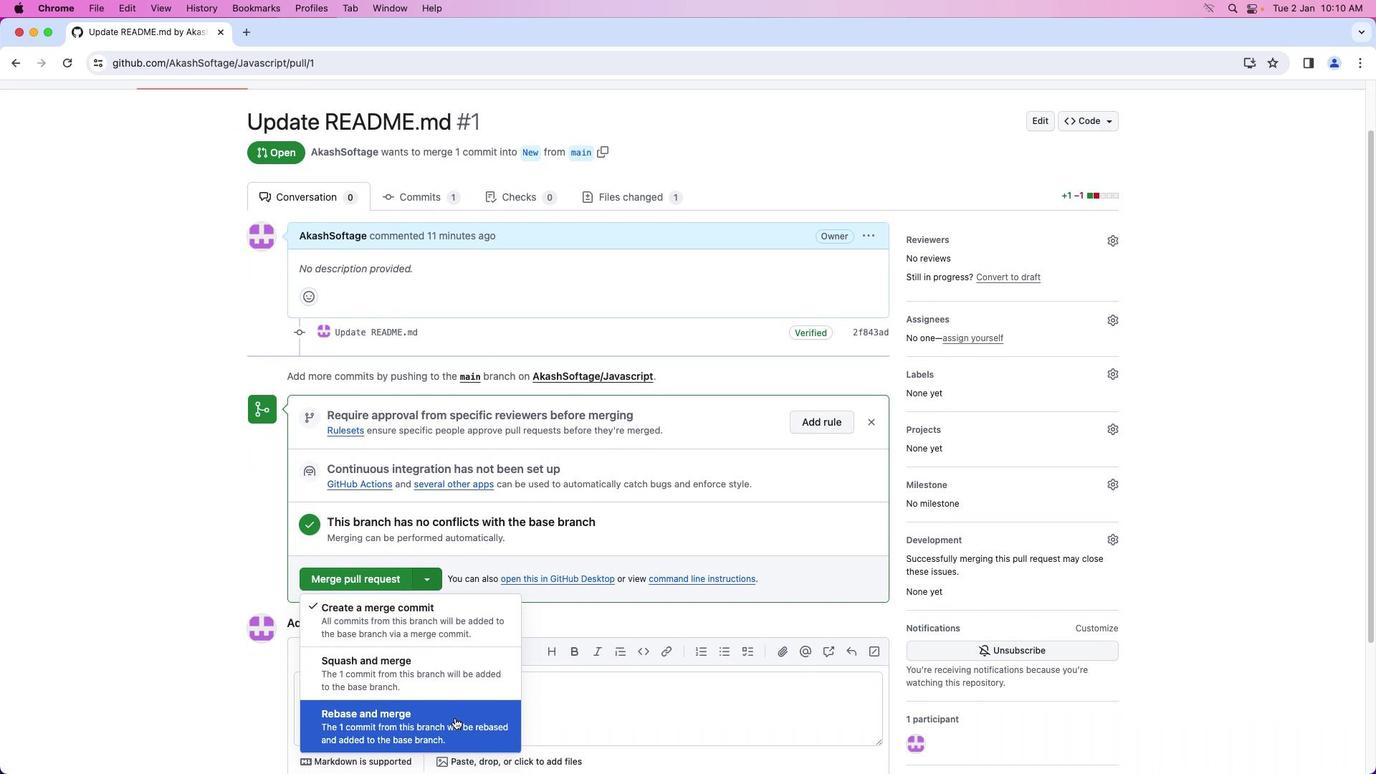 
Action: Mouse moved to (454, 718)
Screenshot: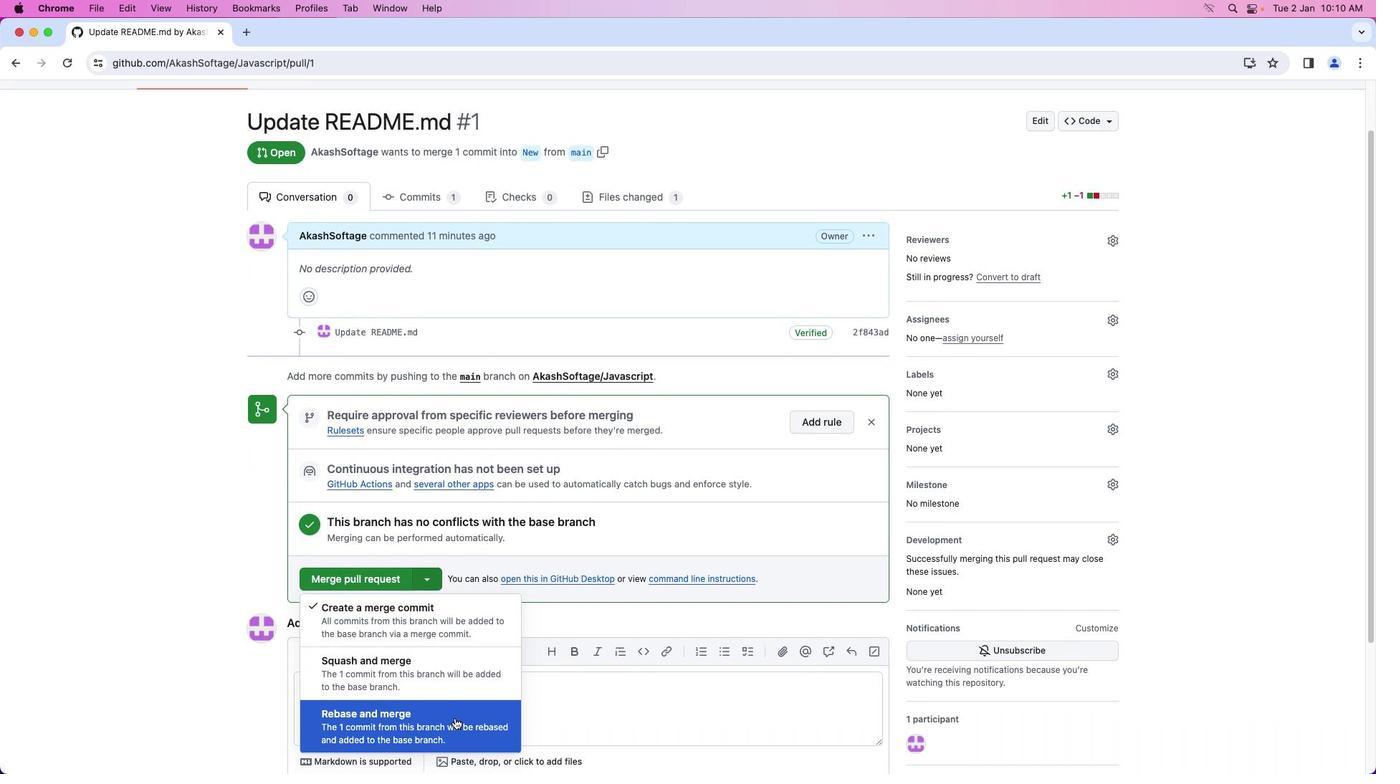 
